 Task: Resampling Audio.
Action: Mouse moved to (5, 13)
Screenshot: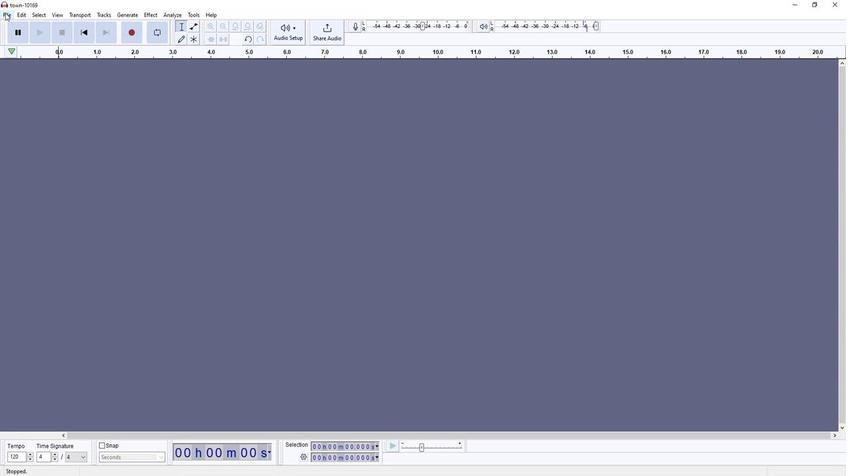 
Action: Mouse pressed left at (5, 13)
Screenshot: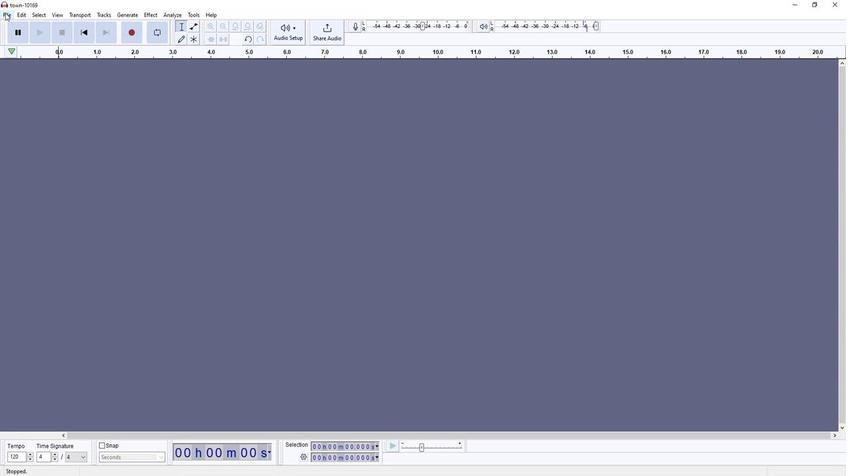 
Action: Mouse moved to (25, 37)
Screenshot: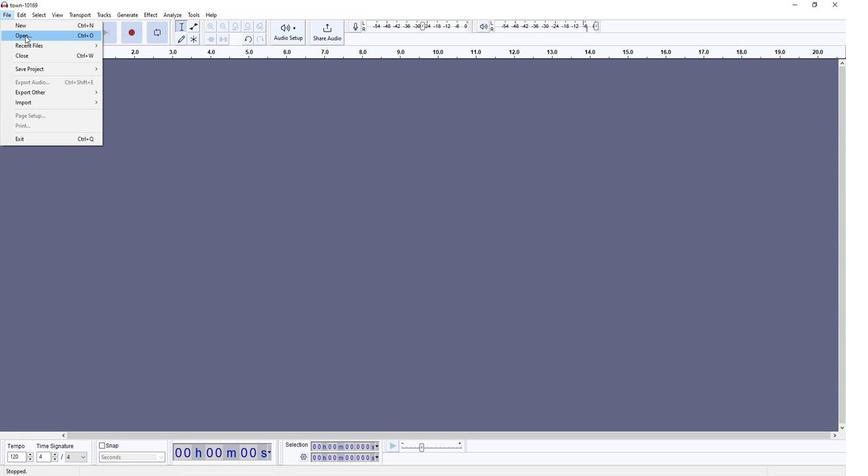 
Action: Mouse pressed left at (25, 37)
Screenshot: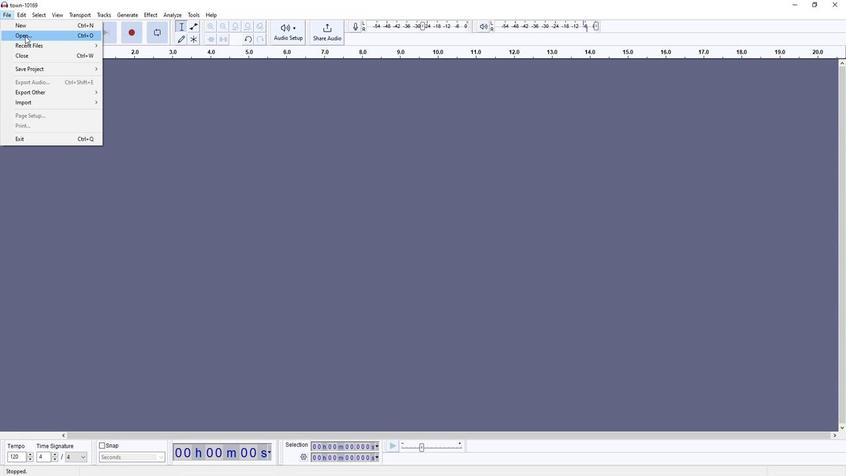 
Action: Mouse moved to (66, 88)
Screenshot: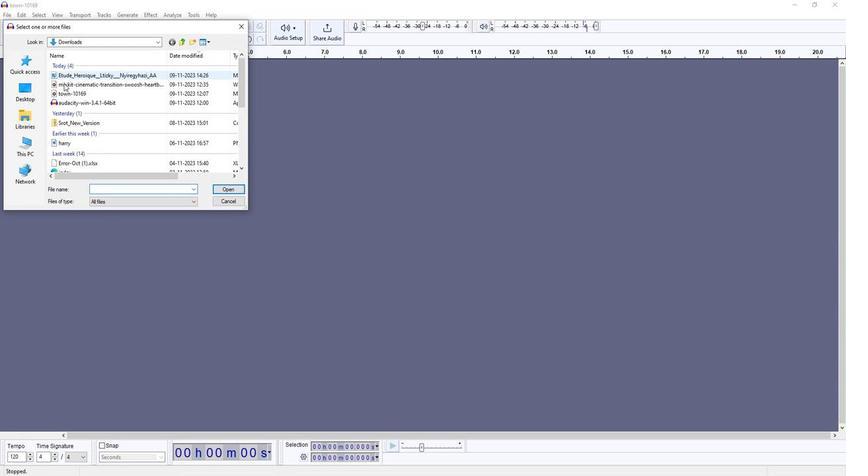 
Action: Mouse pressed left at (66, 88)
Screenshot: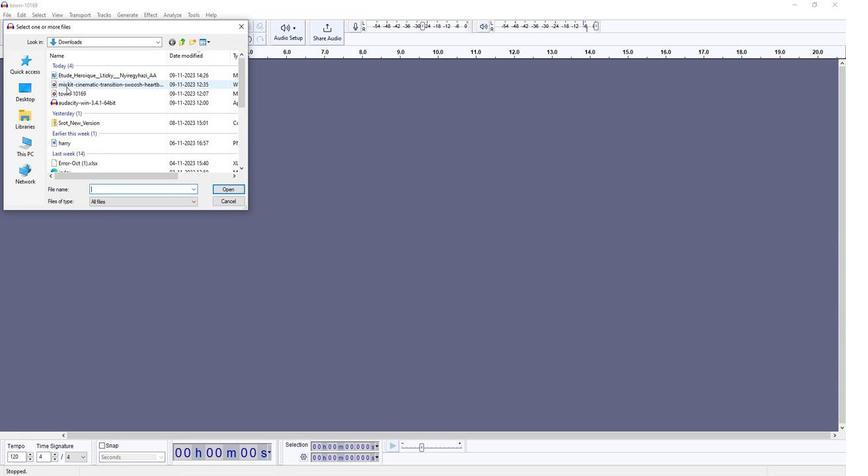 
Action: Mouse moved to (238, 189)
Screenshot: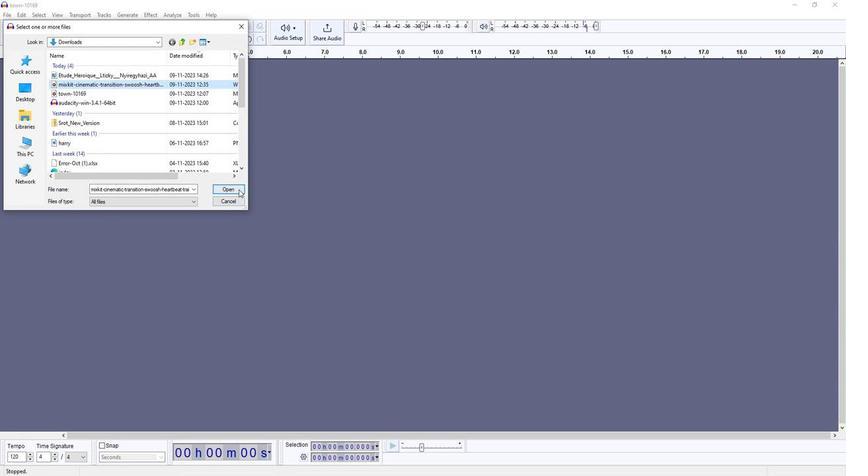 
Action: Mouse pressed left at (238, 189)
Screenshot: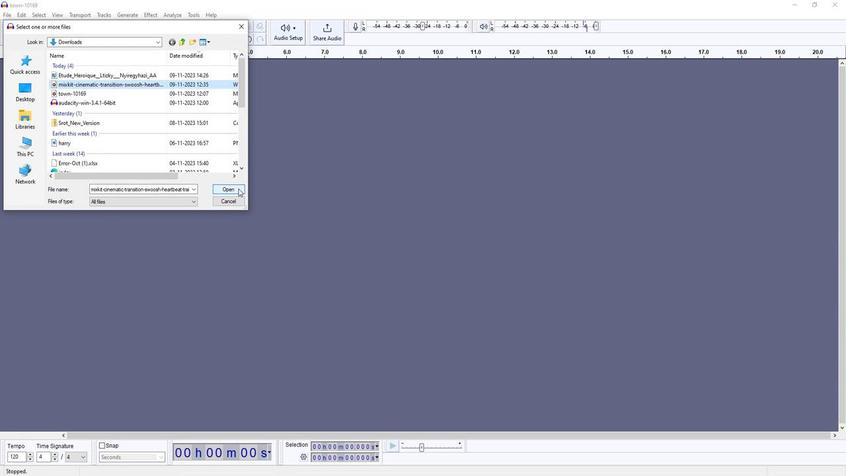 
Action: Mouse moved to (41, 34)
Screenshot: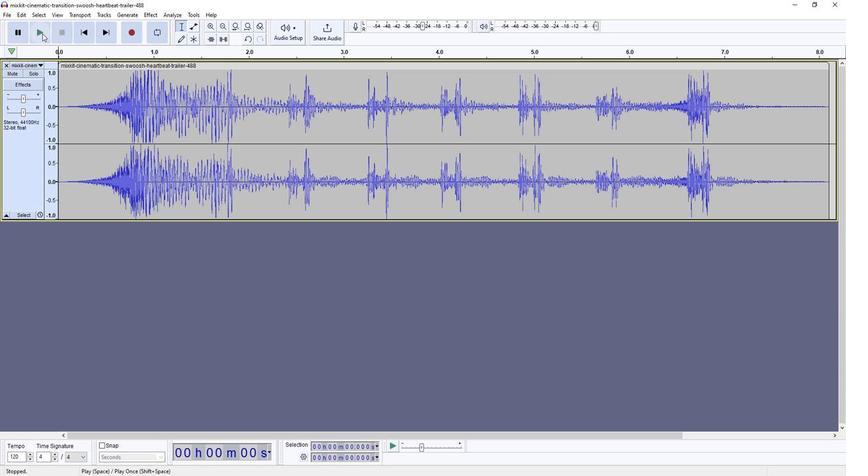 
Action: Mouse pressed left at (41, 34)
Screenshot: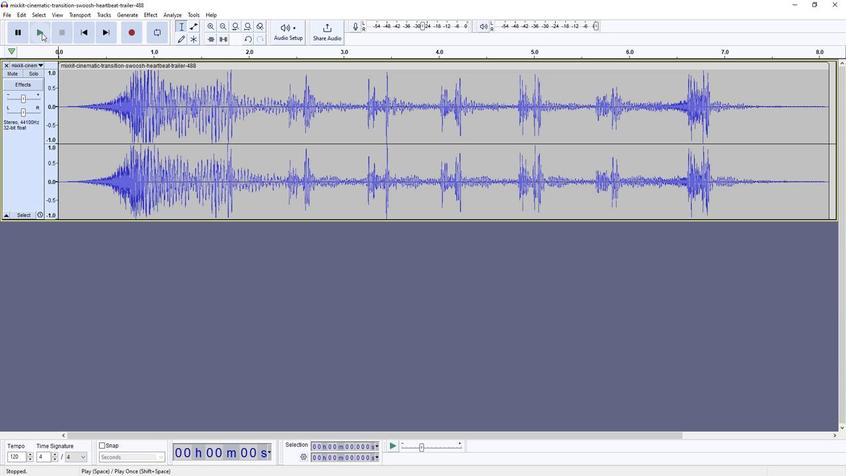 
Action: Mouse moved to (27, 171)
Screenshot: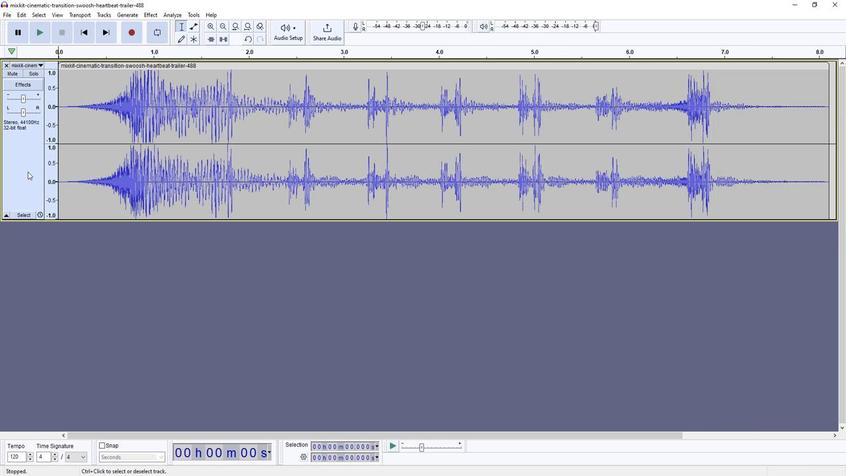 
Action: Mouse pressed left at (27, 171)
Screenshot: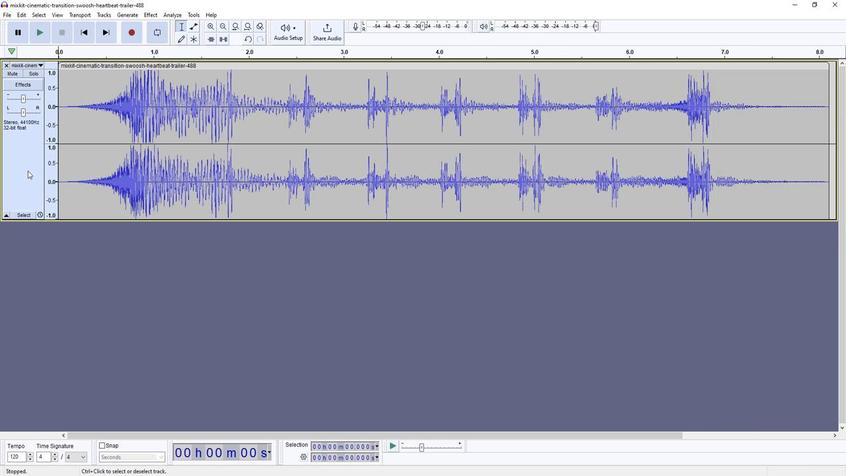 
Action: Mouse moved to (129, 16)
Screenshot: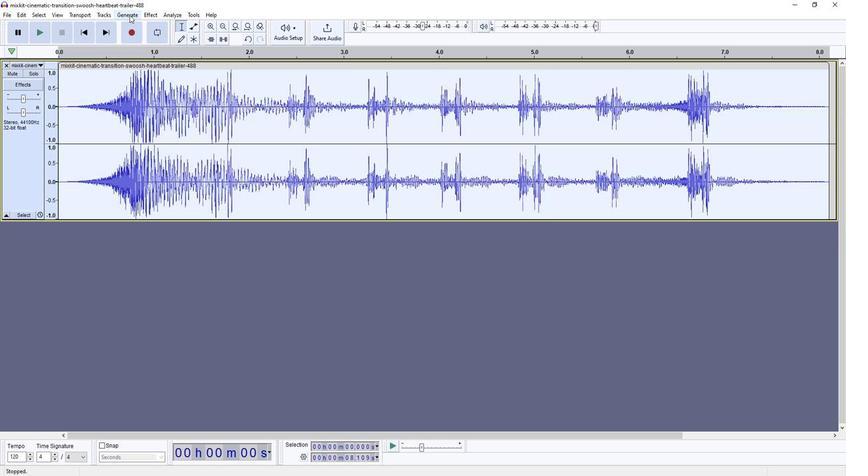
Action: Mouse pressed left at (129, 16)
Screenshot: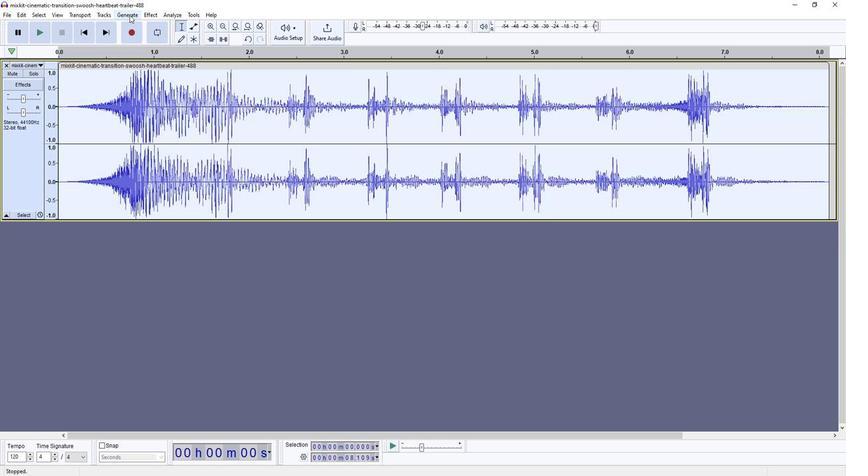 
Action: Mouse moved to (111, 51)
Screenshot: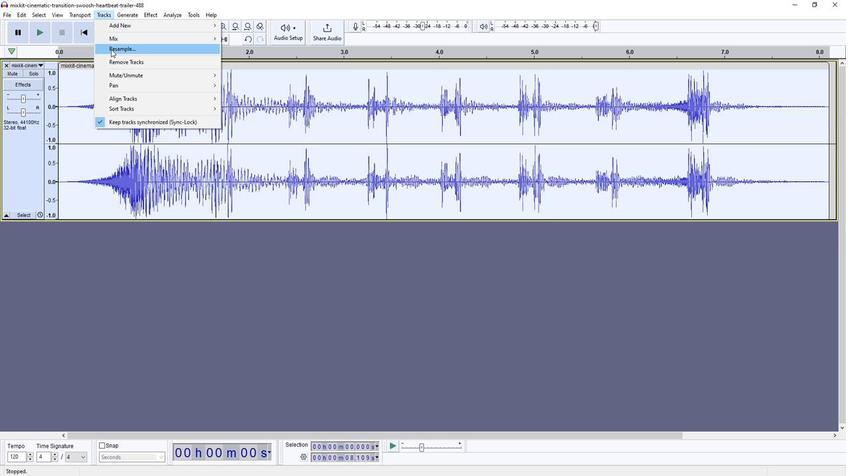 
Action: Mouse pressed left at (111, 51)
Screenshot: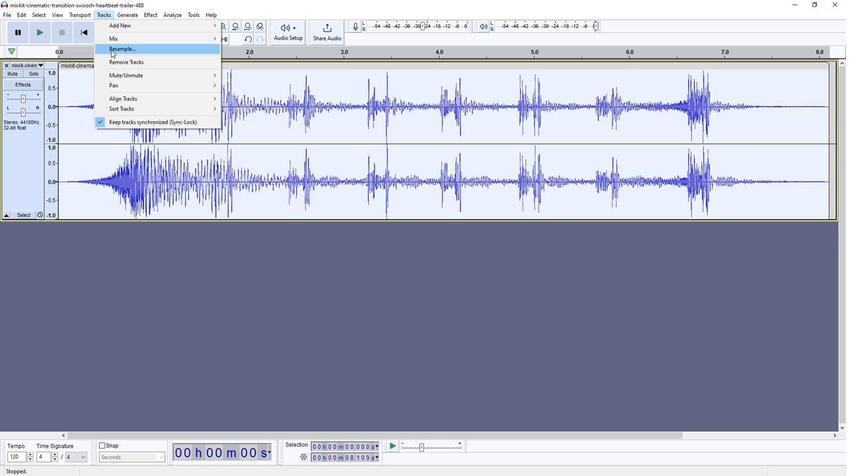 
Action: Mouse moved to (458, 235)
Screenshot: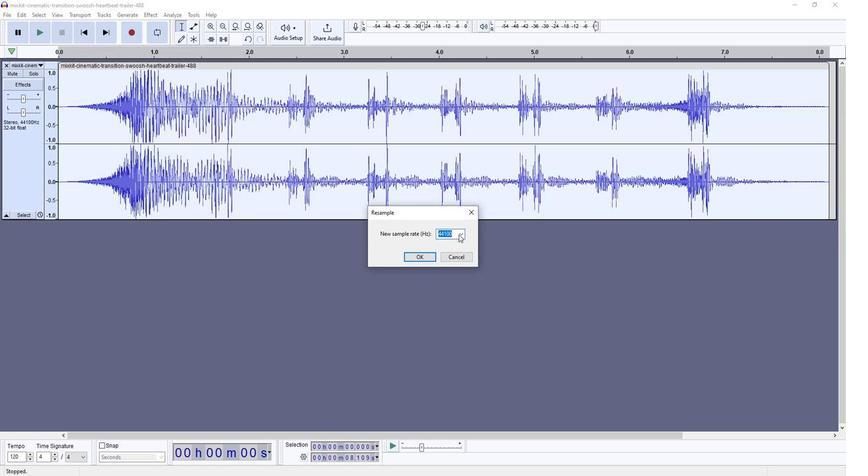 
Action: Mouse pressed left at (458, 235)
Screenshot: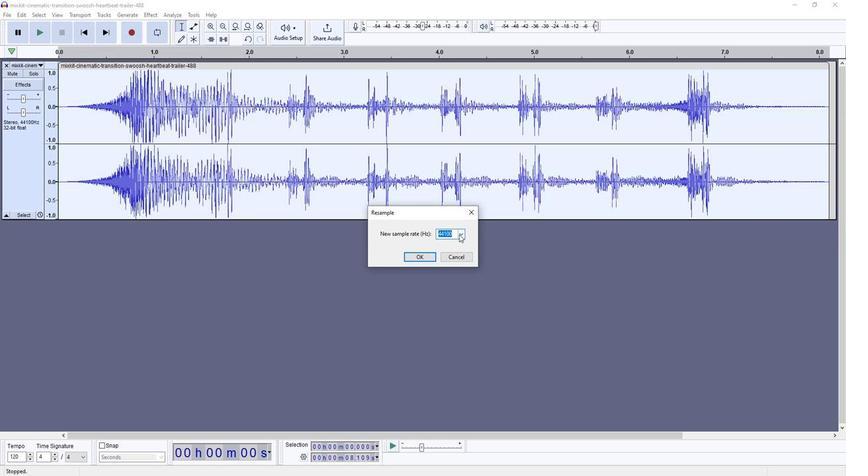 
Action: Mouse moved to (443, 318)
Screenshot: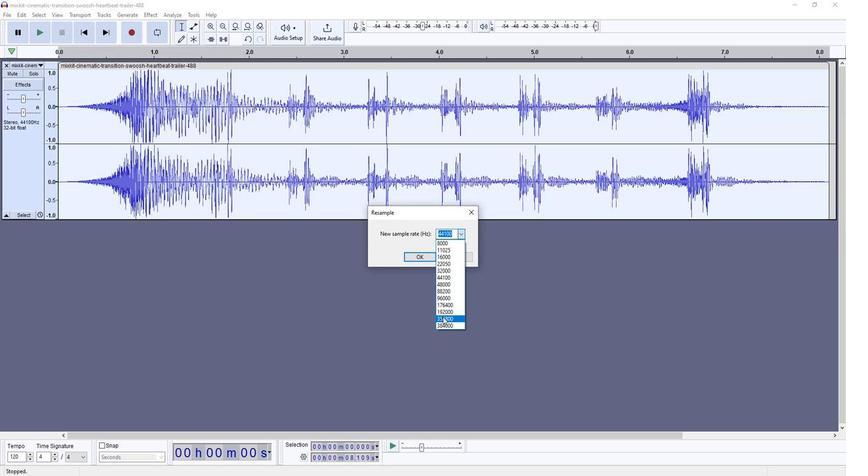
Action: Mouse pressed left at (443, 318)
Screenshot: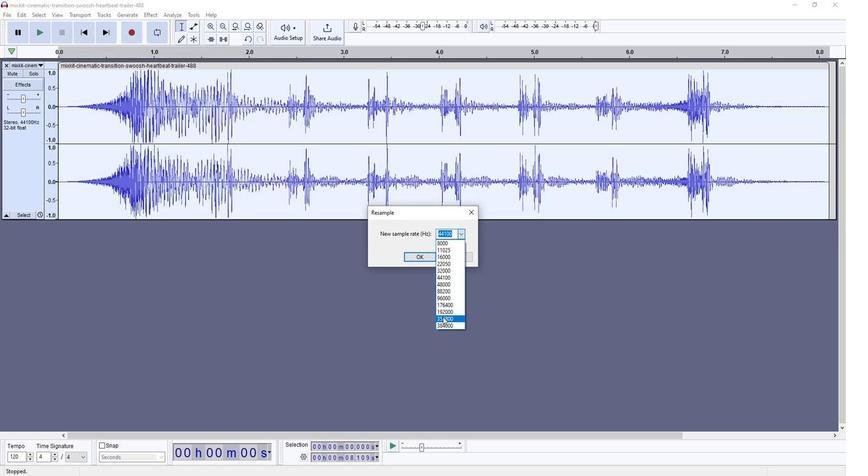 
Action: Mouse moved to (419, 257)
Screenshot: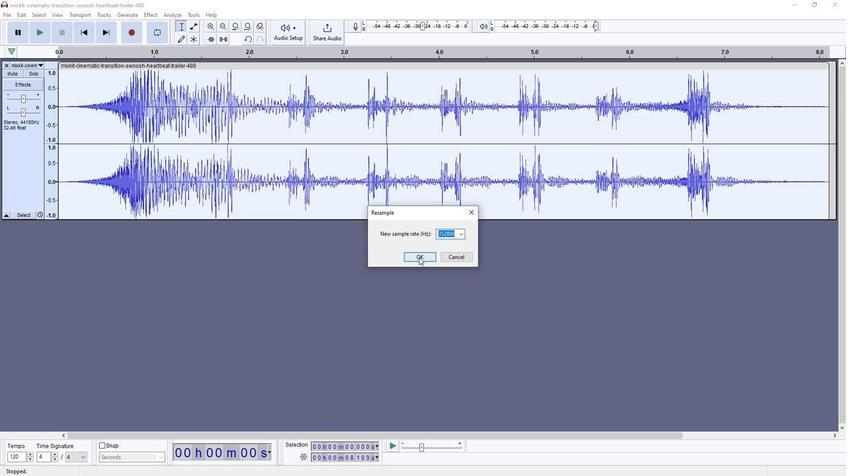 
Action: Mouse pressed left at (419, 257)
Screenshot: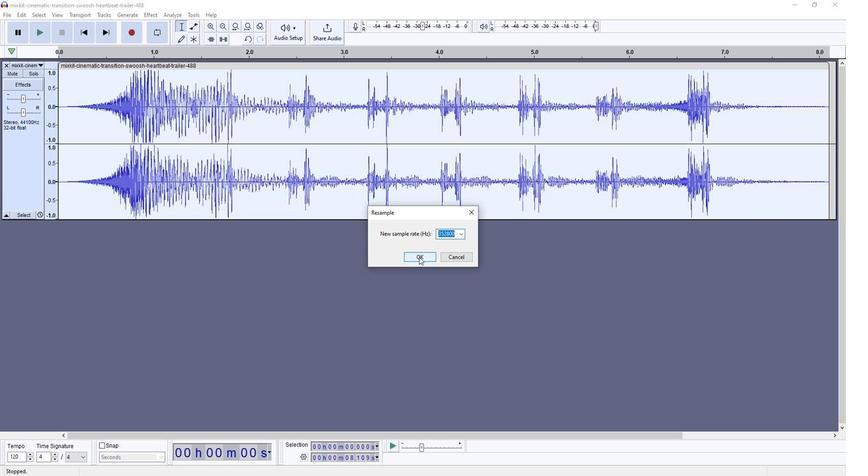 
Action: Mouse moved to (39, 33)
Screenshot: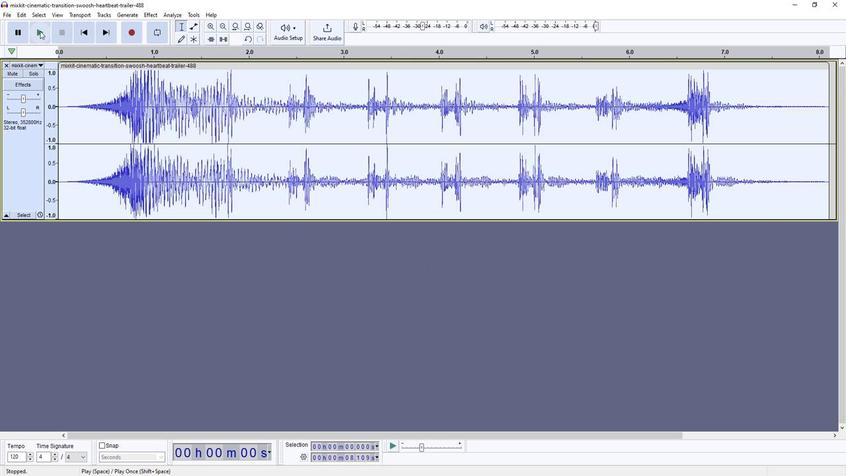 
Action: Mouse pressed left at (39, 33)
Screenshot: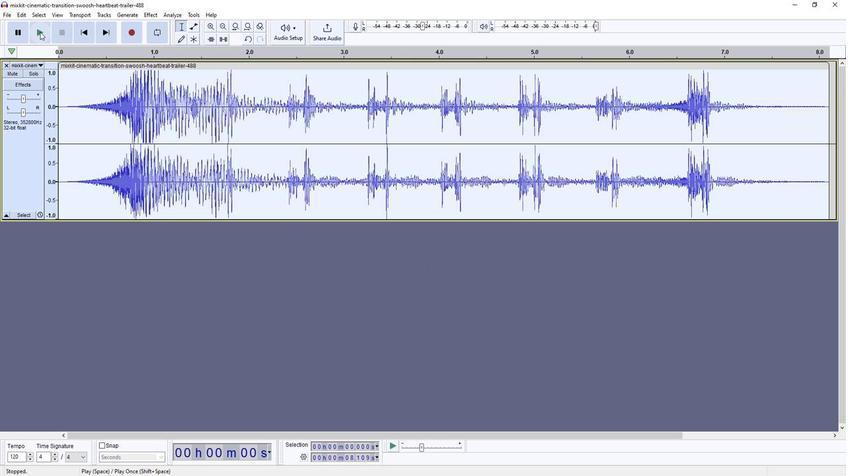 
Action: Mouse moved to (17, 27)
Screenshot: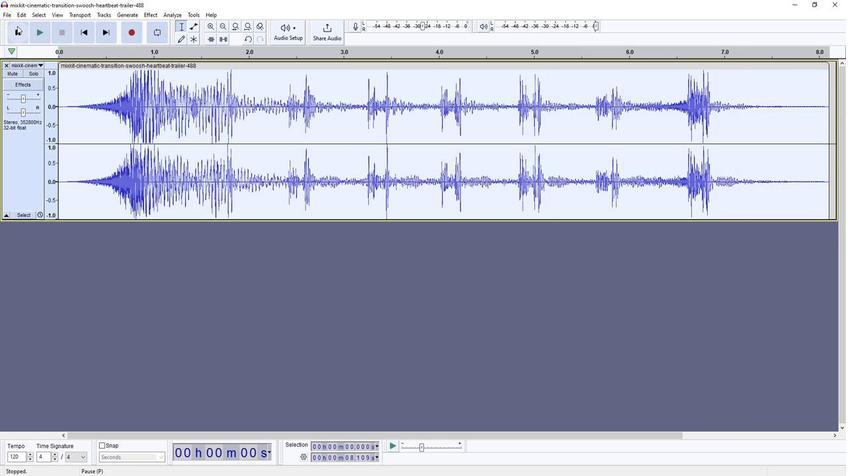 
Action: Mouse pressed left at (17, 27)
Screenshot: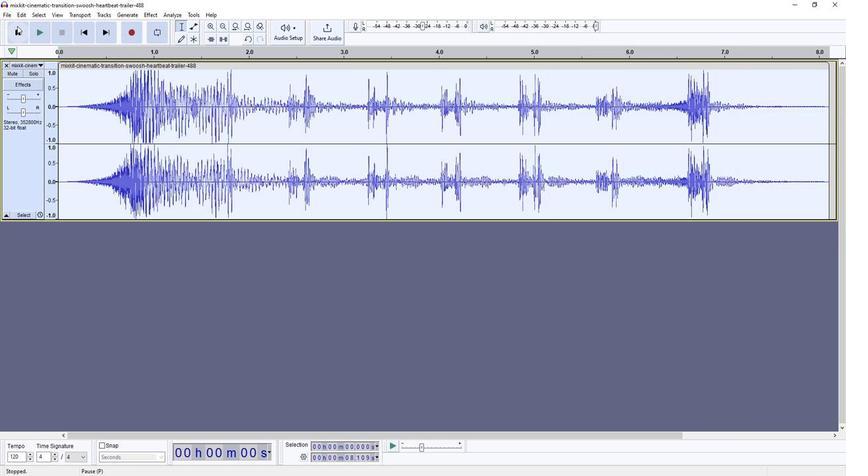 
Action: Mouse moved to (10, 17)
Screenshot: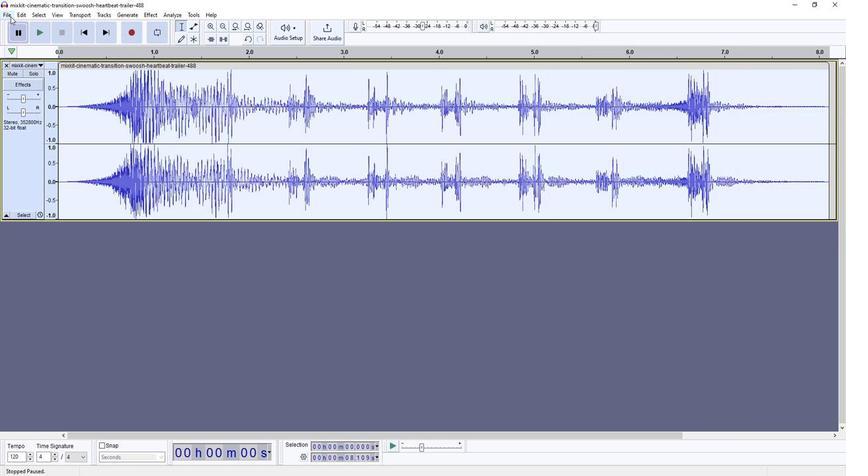 
Action: Mouse pressed left at (10, 17)
Screenshot: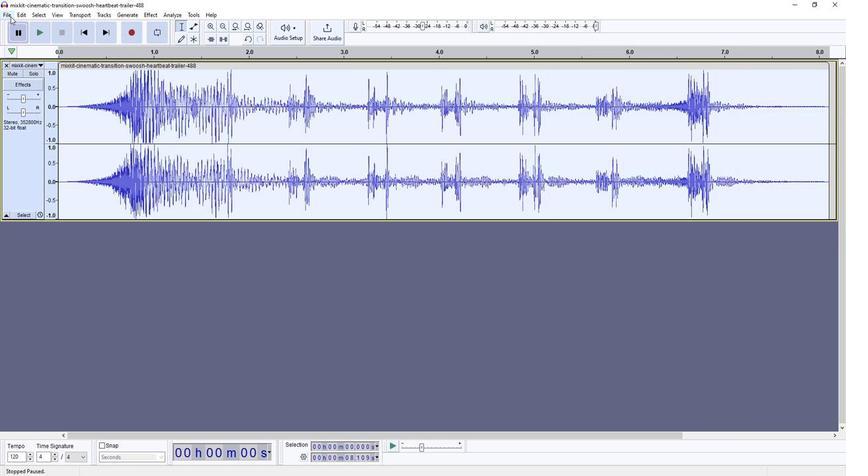 
Action: Mouse moved to (47, 83)
Screenshot: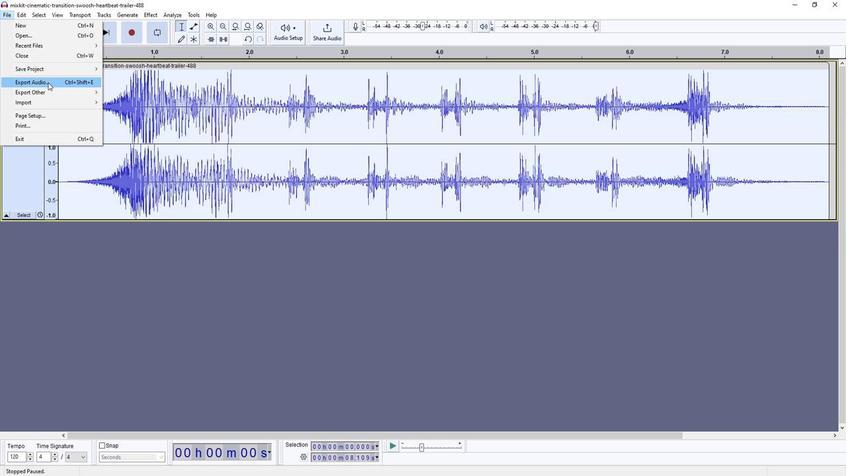 
Action: Mouse pressed left at (47, 83)
Screenshot: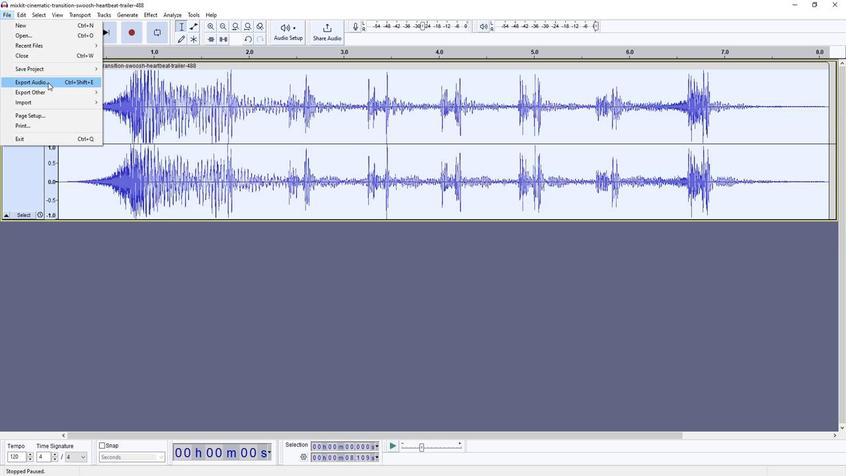 
Action: Mouse moved to (195, 66)
Screenshot: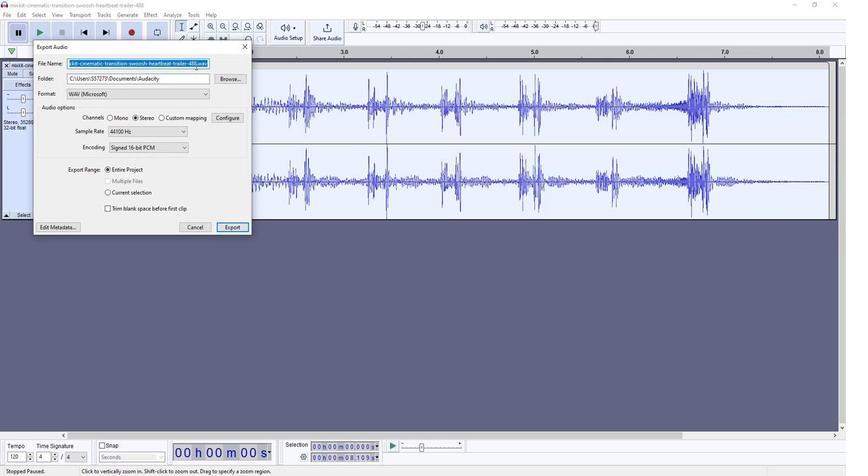 
Action: Mouse pressed left at (195, 66)
Screenshot: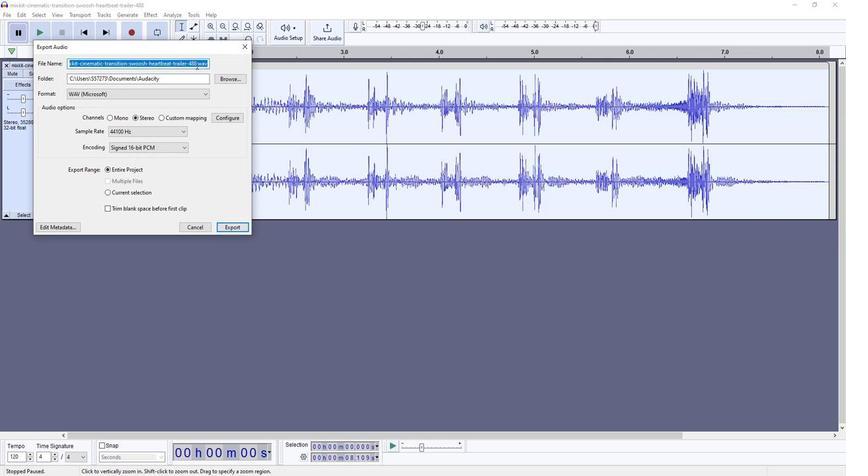 
Action: Mouse moved to (195, 66)
Screenshot: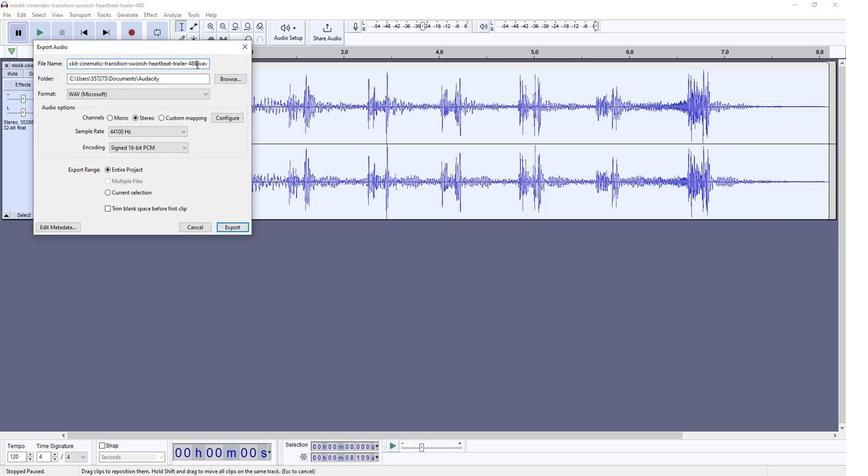 
Action: Mouse pressed left at (195, 66)
Screenshot: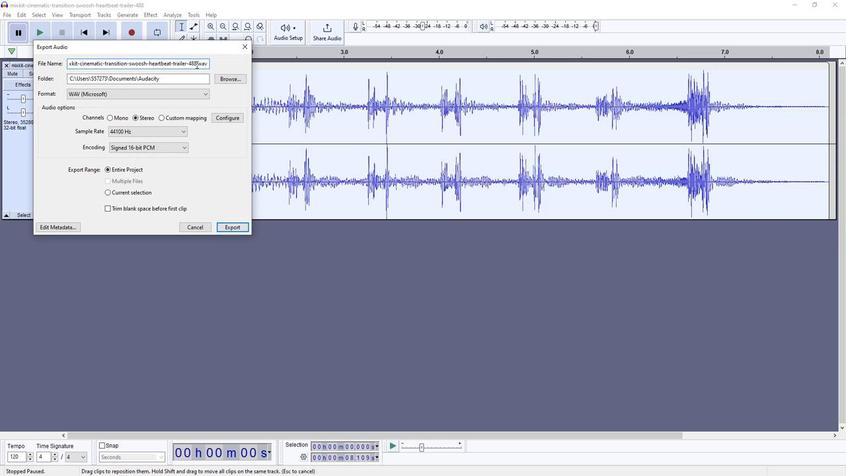 
Action: Mouse moved to (167, 129)
Screenshot: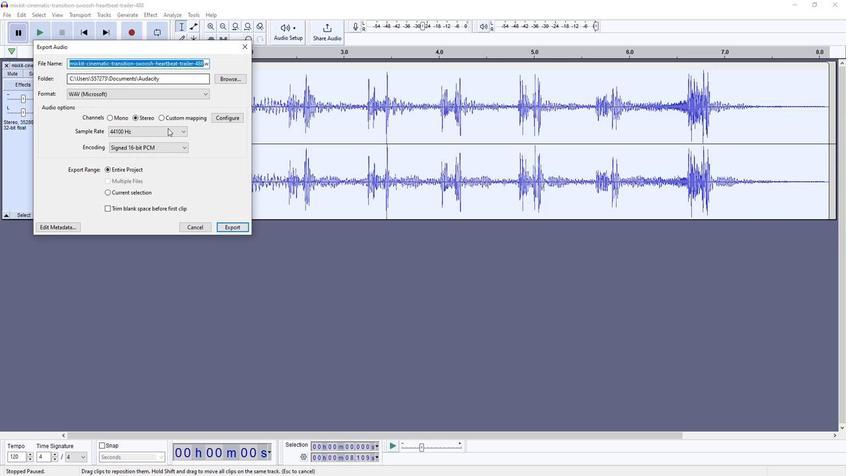 
Action: Key pressed <Key.shift>RE<Key.backspace>esamo<Key.backspace>pling
Screenshot: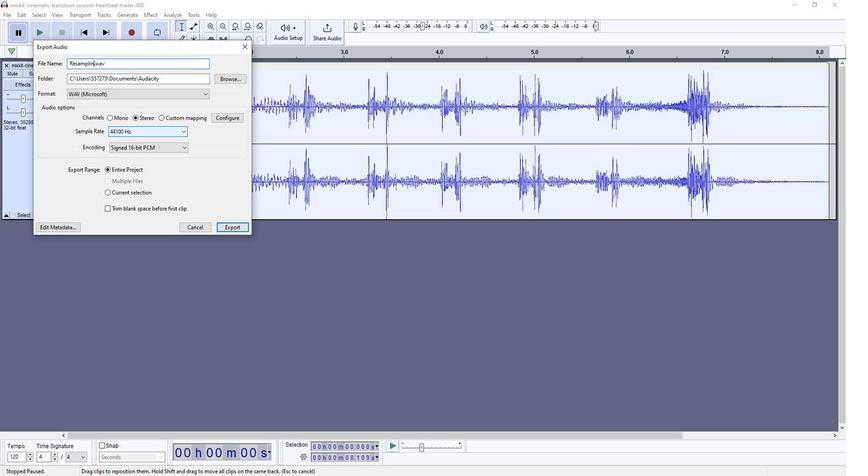 
Action: Mouse moved to (185, 122)
Screenshot: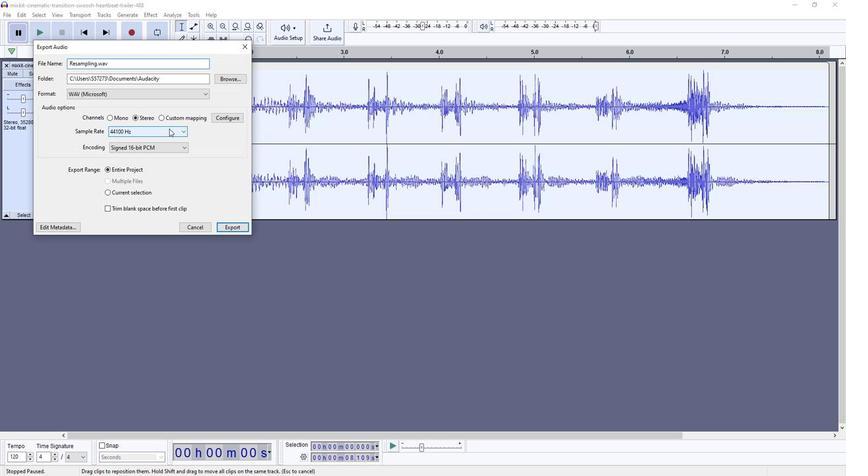 
Action: Mouse scrolled (185, 122) with delta (0, 0)
Screenshot: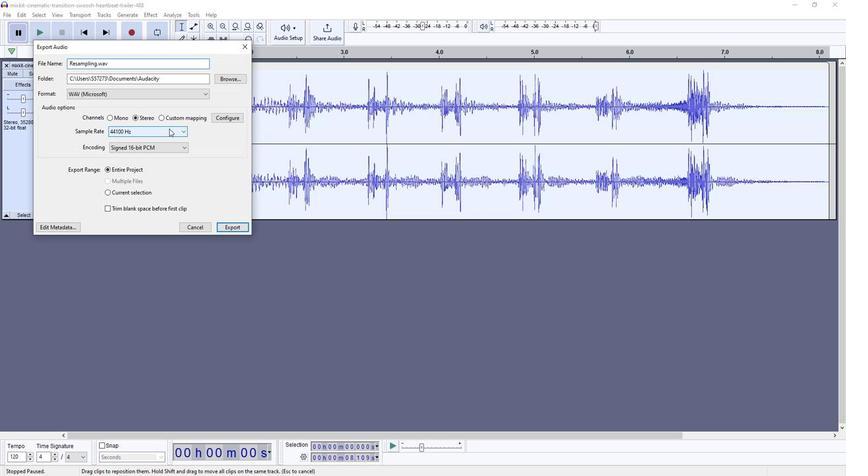 
Action: Mouse moved to (229, 228)
Screenshot: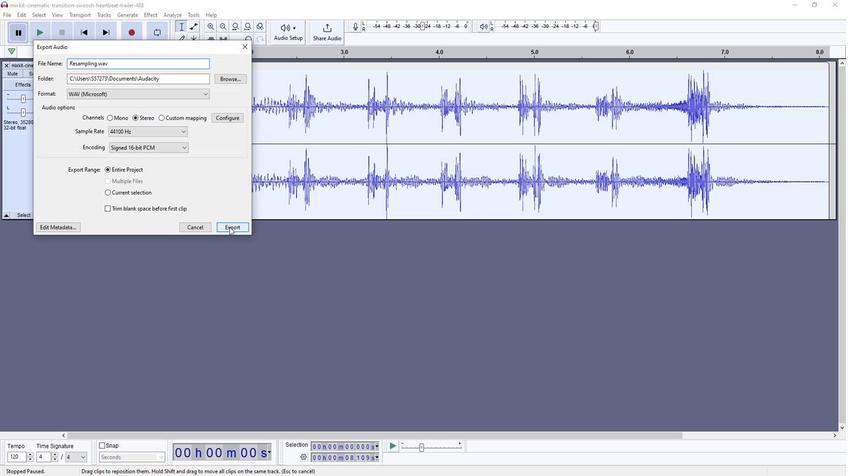 
Action: Mouse pressed left at (229, 228)
Screenshot: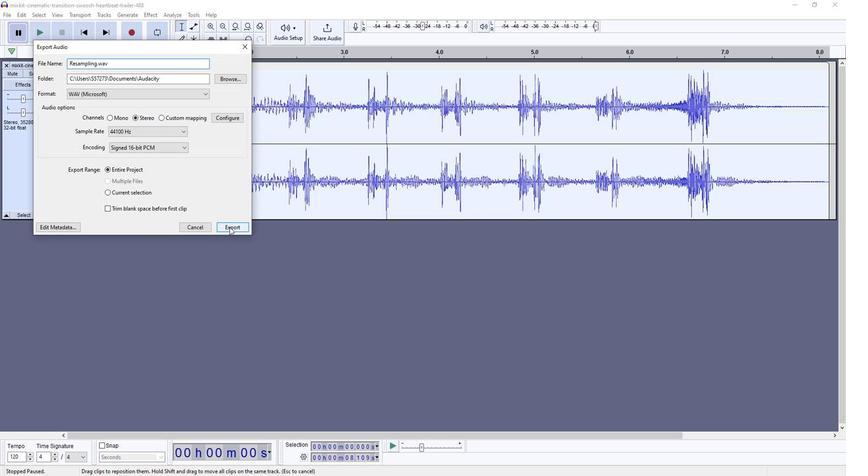 
Action: Mouse moved to (230, 228)
Screenshot: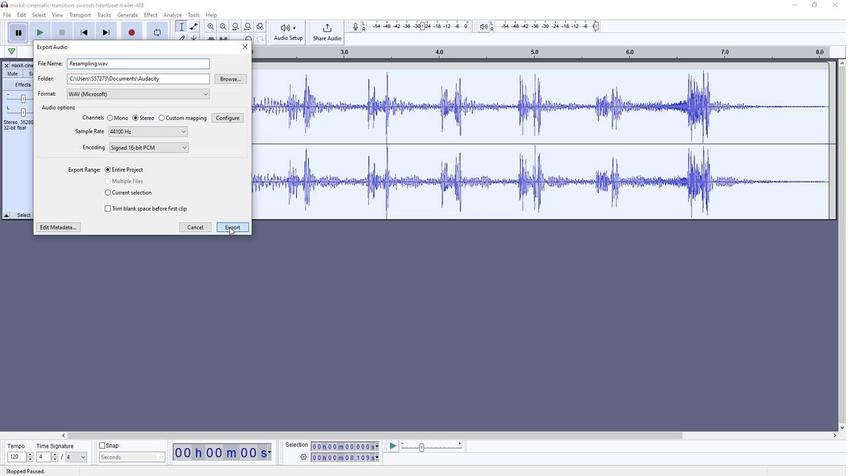 
